Task: Export file in Best(ProRes) Quality
Action: Mouse moved to (709, 393)
Screenshot: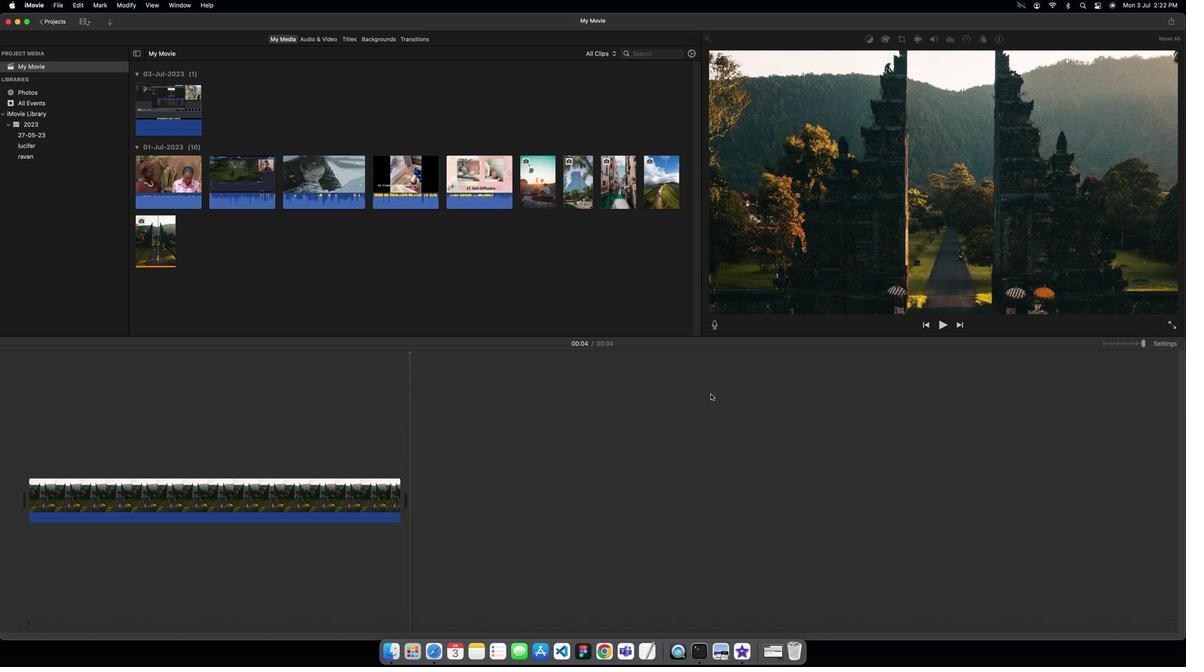 
Action: Mouse pressed left at (709, 393)
Screenshot: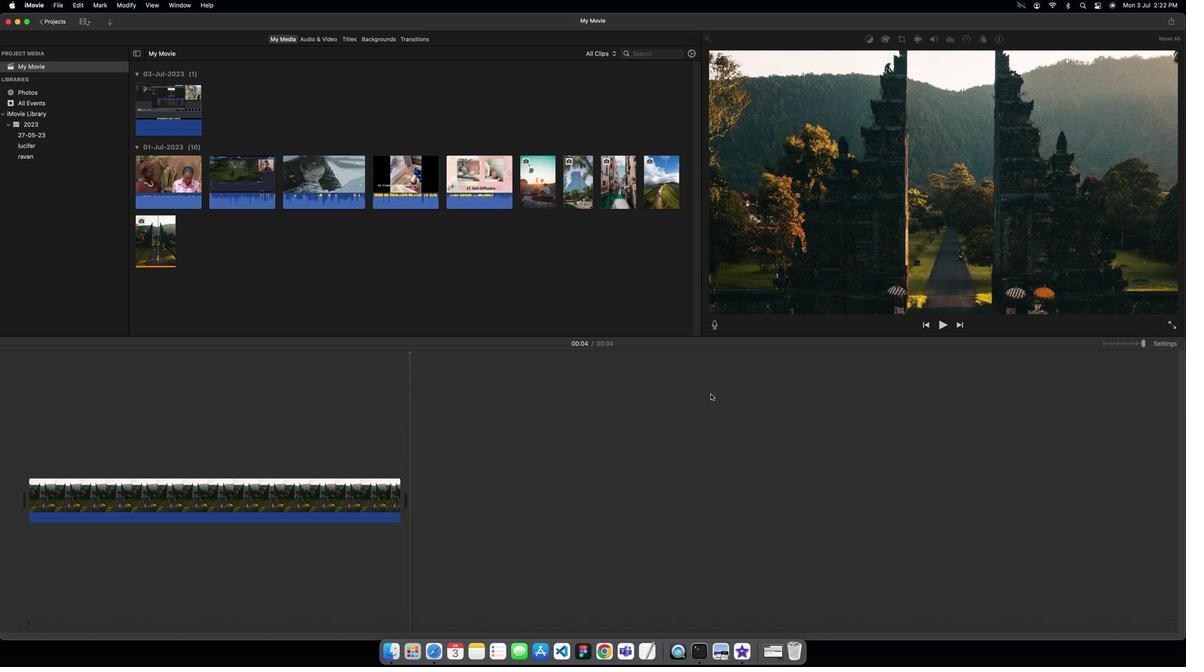 
Action: Mouse moved to (1166, 26)
Screenshot: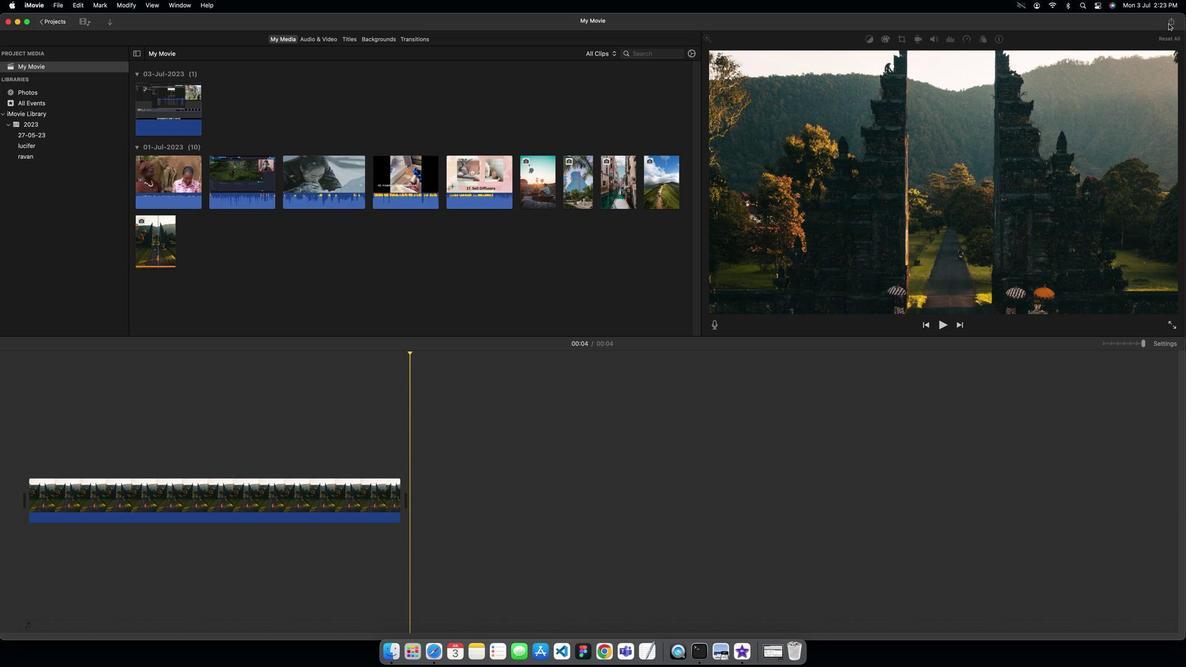 
Action: Mouse pressed left at (1166, 26)
Screenshot: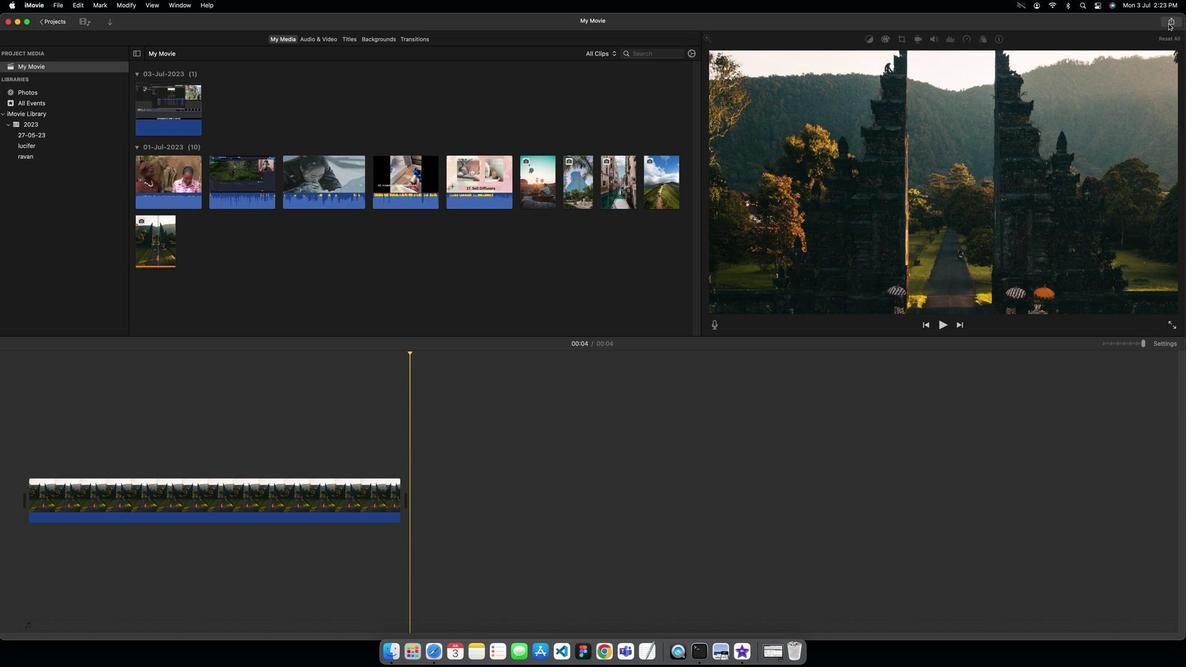 
Action: Mouse moved to (1150, 94)
Screenshot: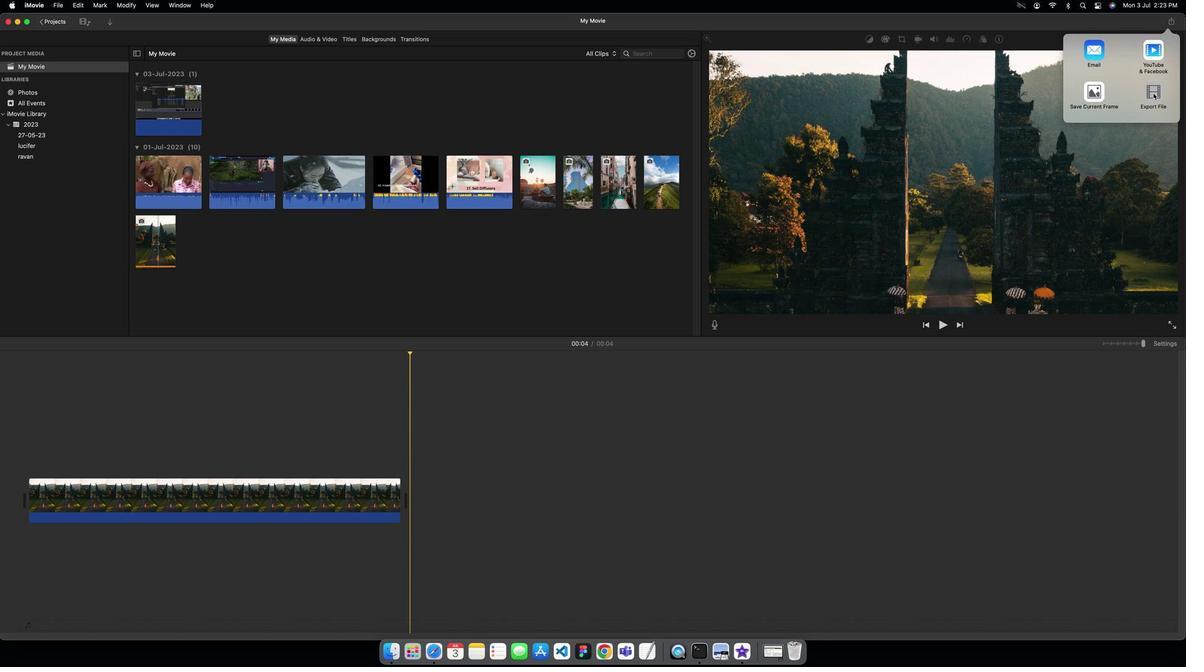 
Action: Mouse pressed left at (1150, 94)
Screenshot: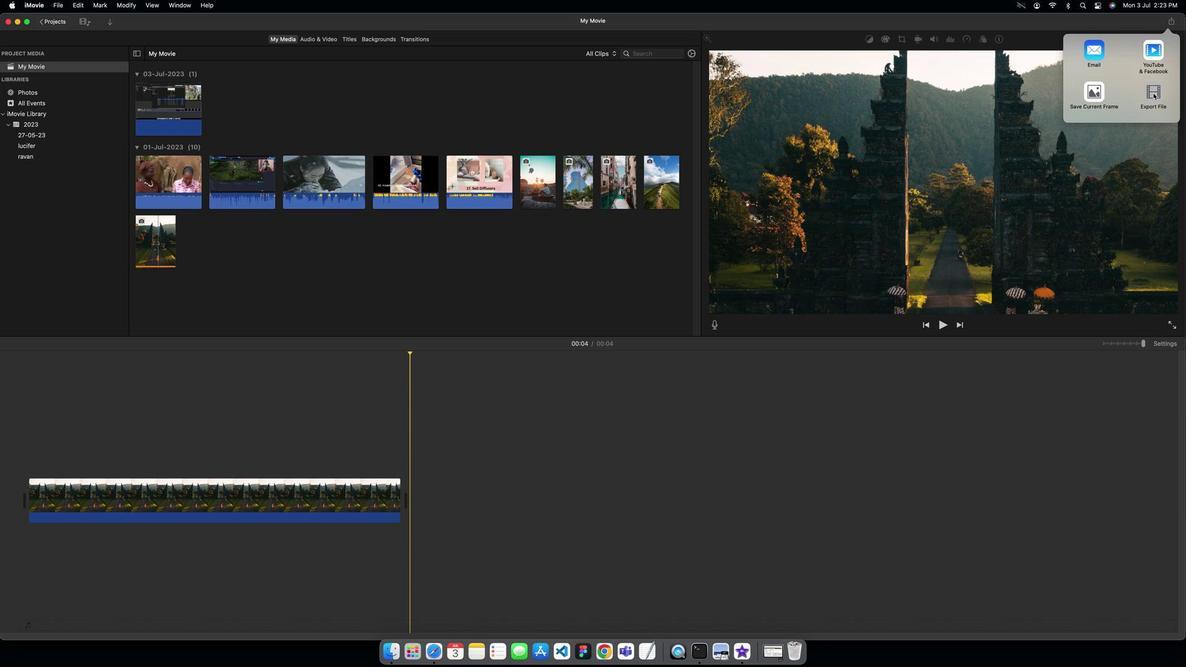 
Action: Mouse moved to (648, 207)
Screenshot: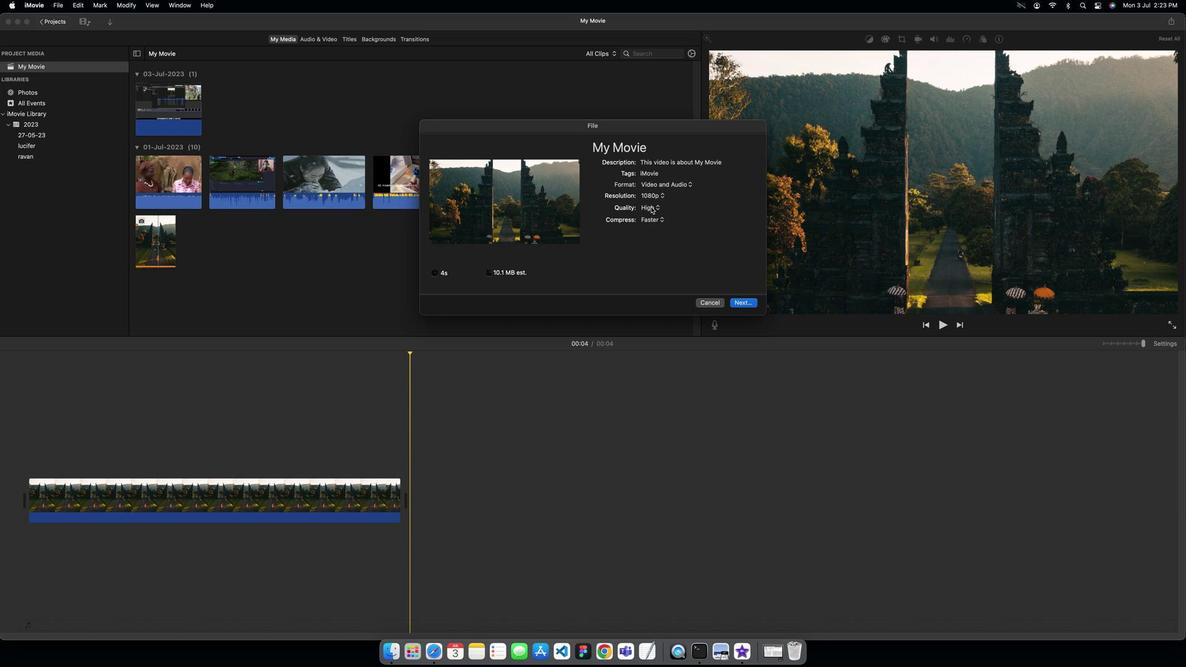 
Action: Mouse pressed left at (648, 207)
Screenshot: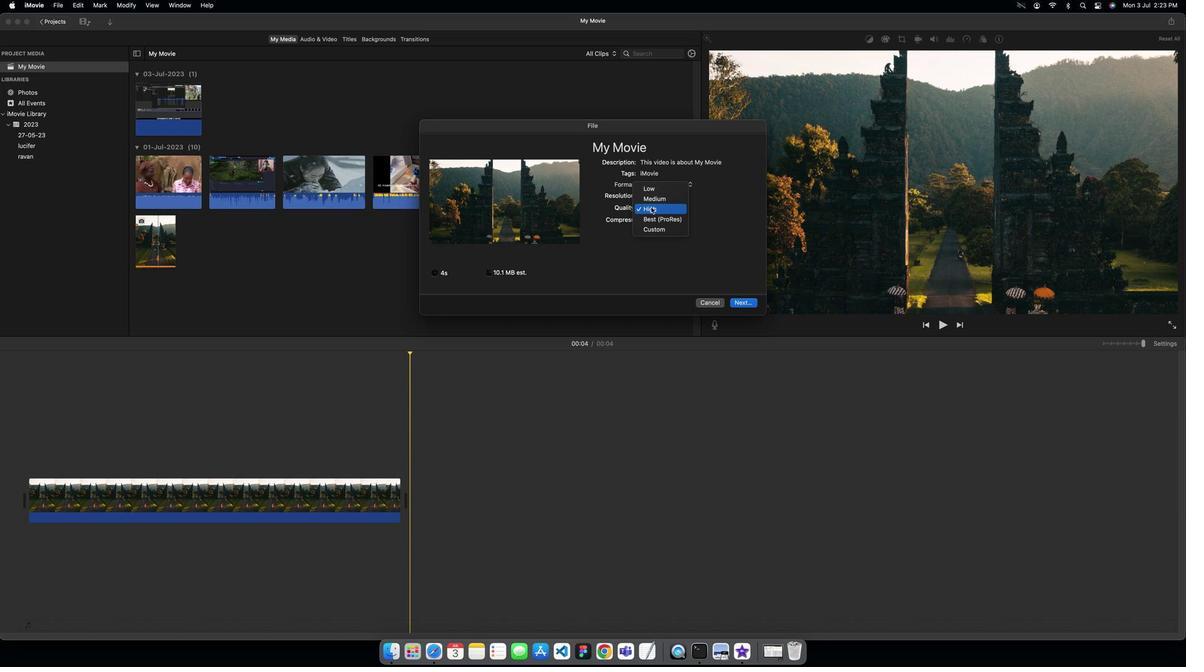 
Action: Mouse moved to (650, 216)
Screenshot: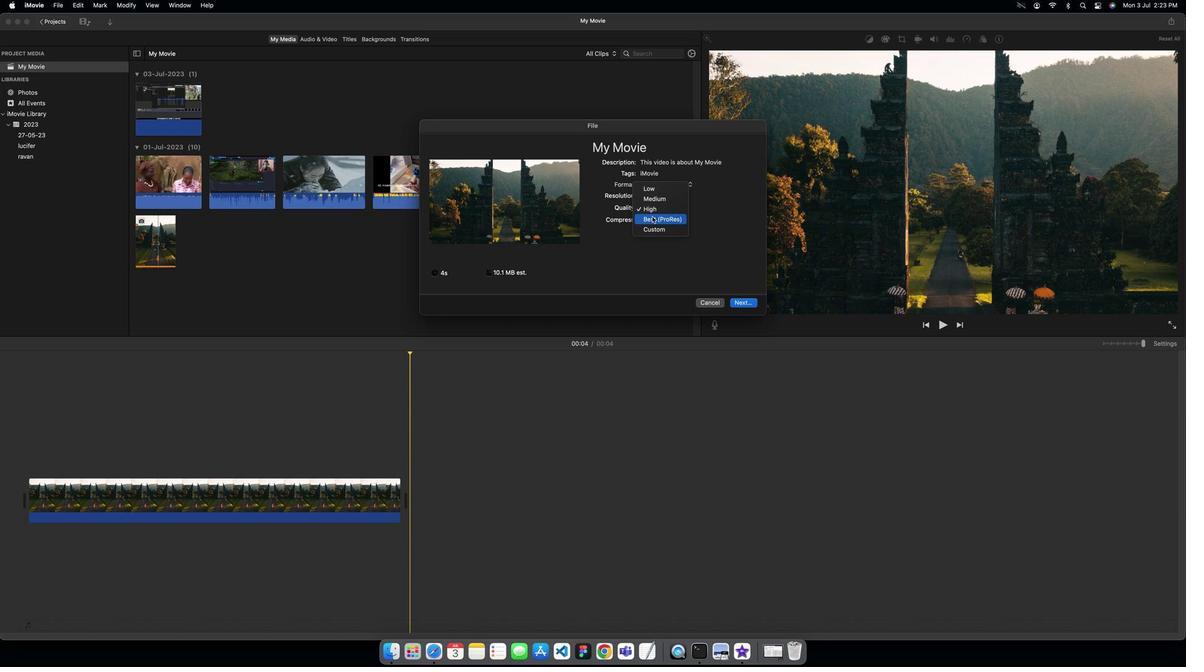 
Action: Mouse pressed left at (650, 216)
Screenshot: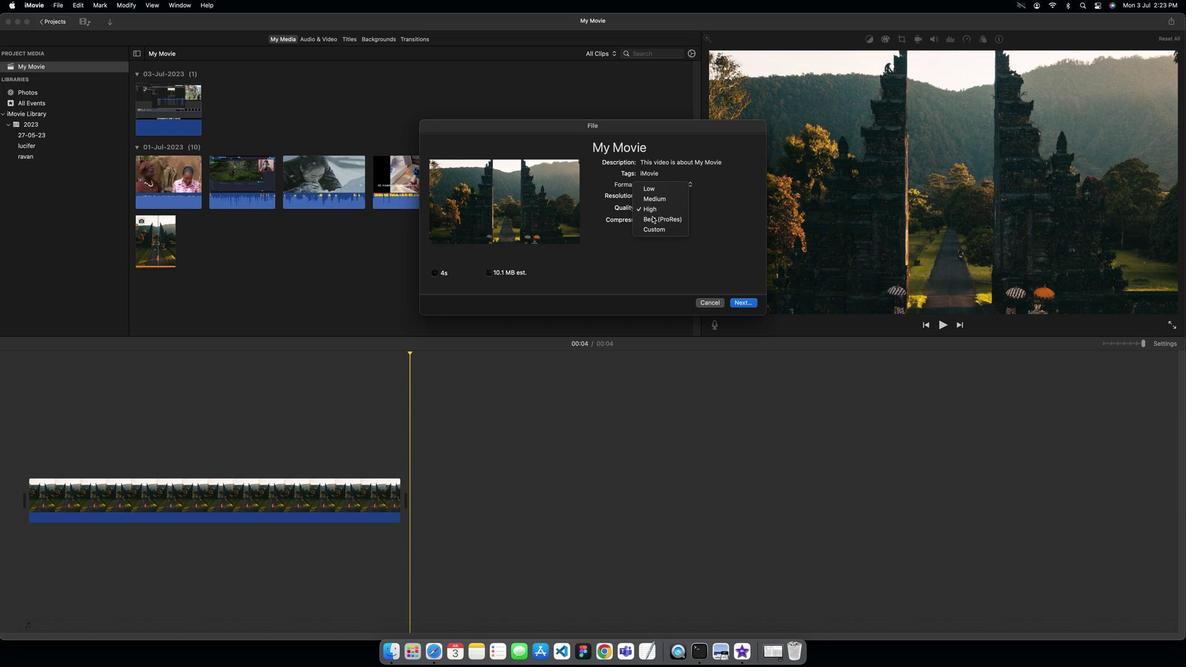 
Action: Mouse moved to (737, 301)
Screenshot: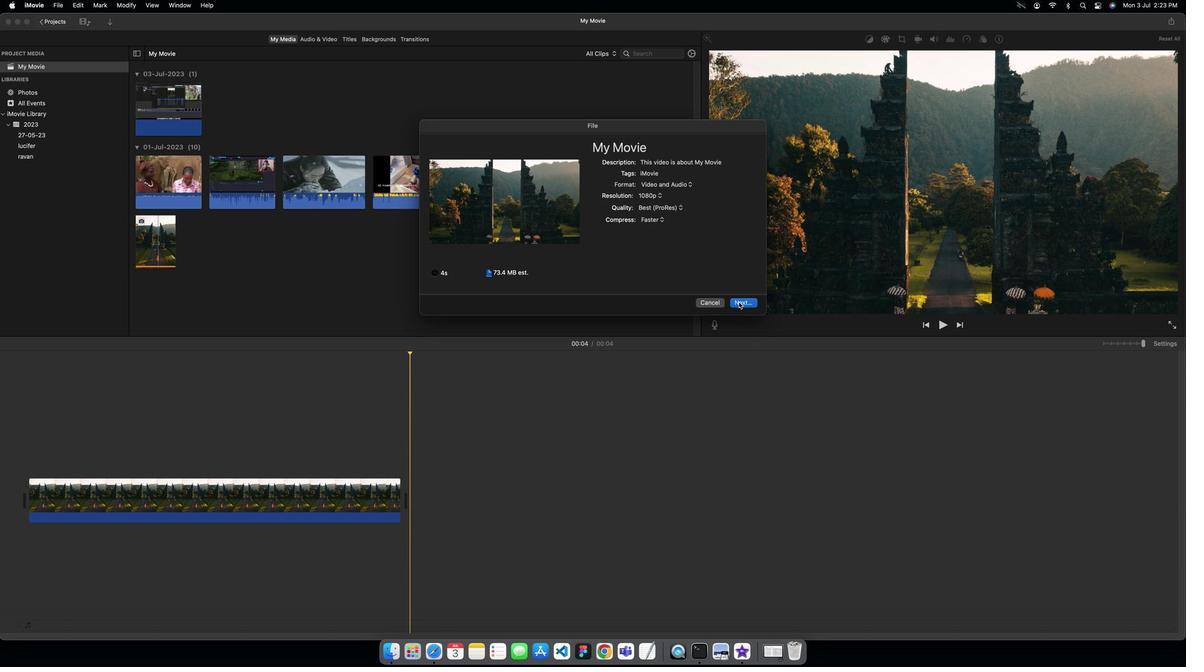 
Action: Mouse pressed left at (737, 301)
Screenshot: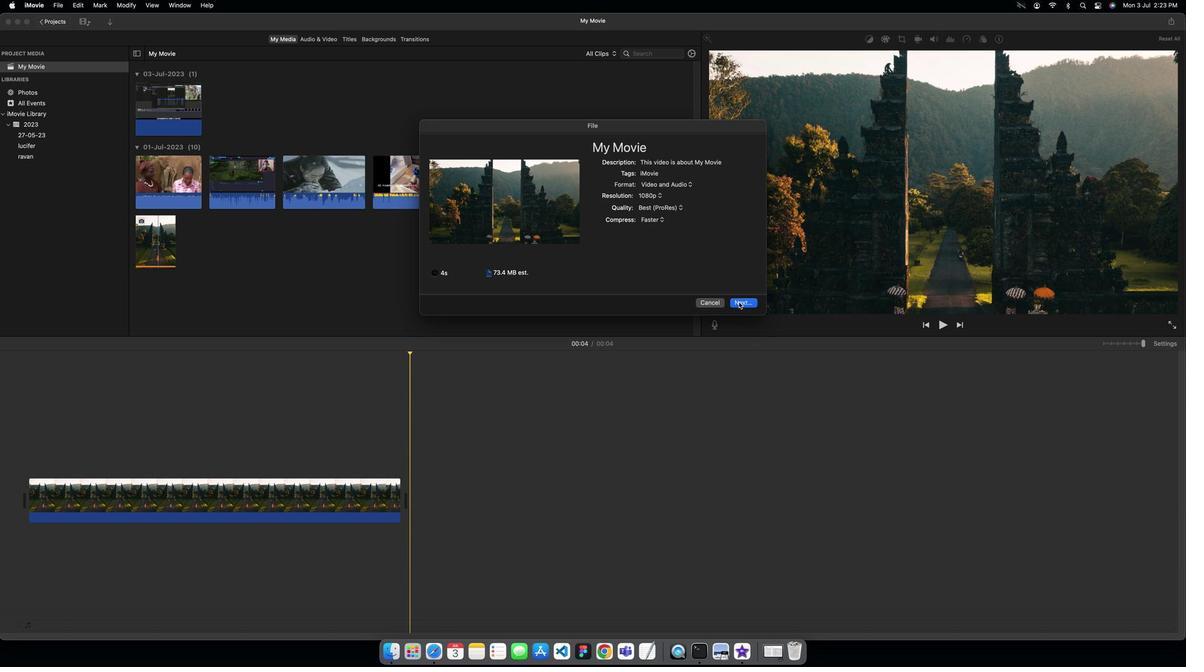 
Action: Mouse moved to (635, 236)
Screenshot: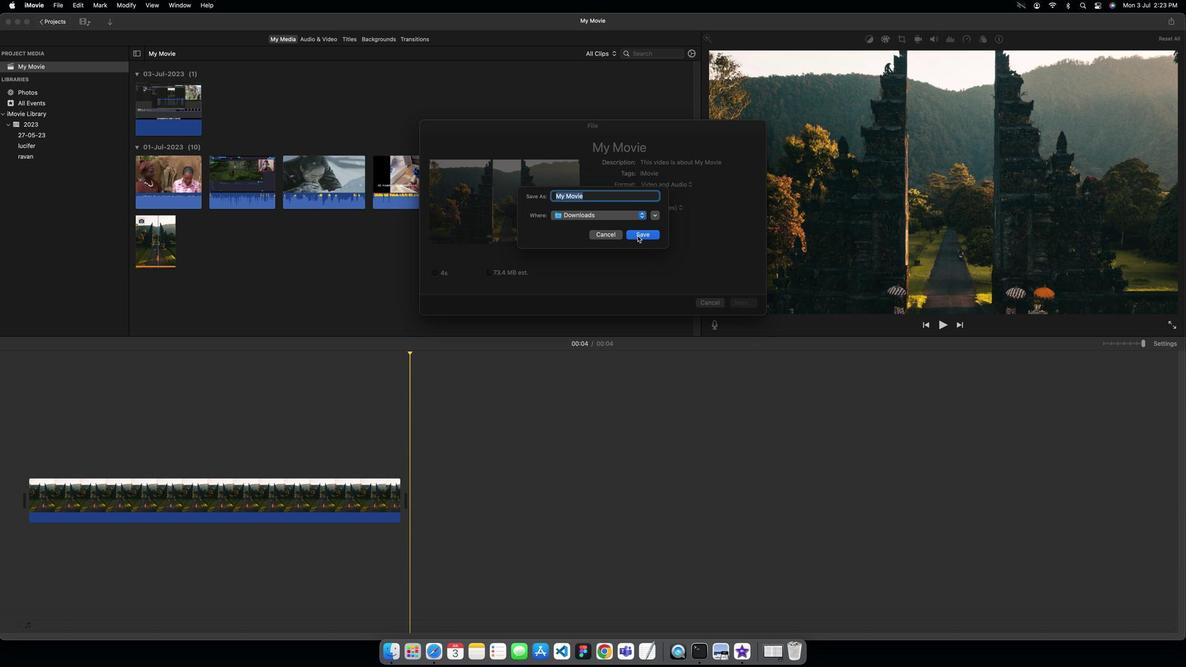 
Action: Mouse pressed left at (635, 236)
Screenshot: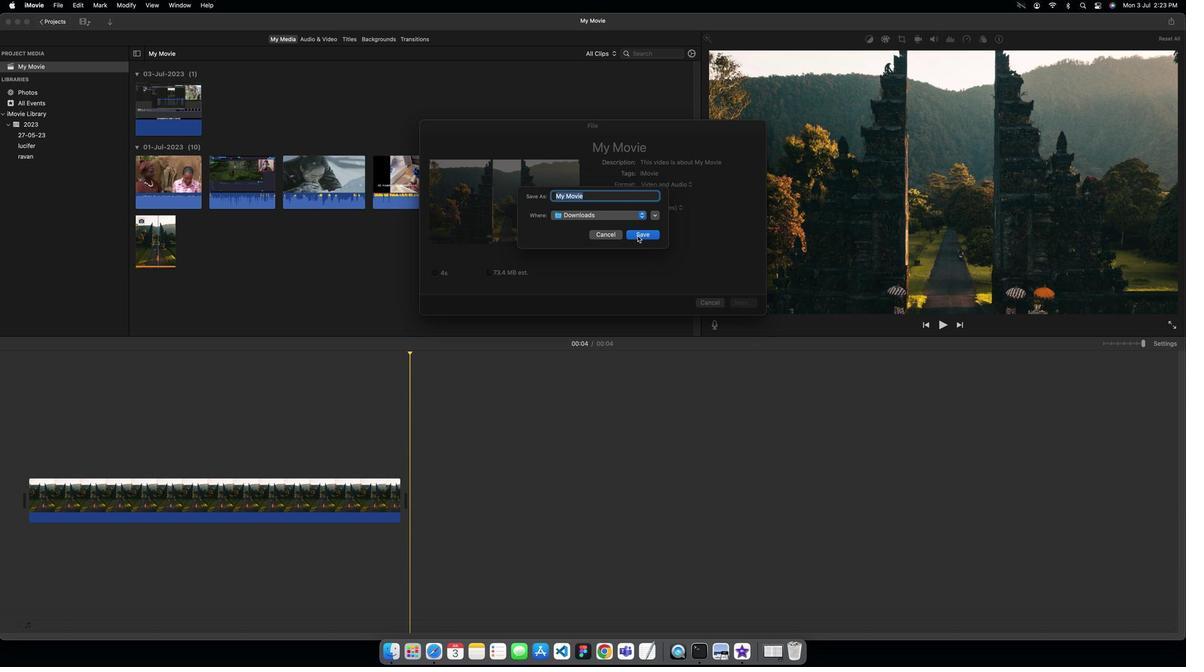 
